 Task: Add Tints Of Nature 5D Lt Golden Brown Hair to the cart.
Action: Mouse moved to (292, 141)
Screenshot: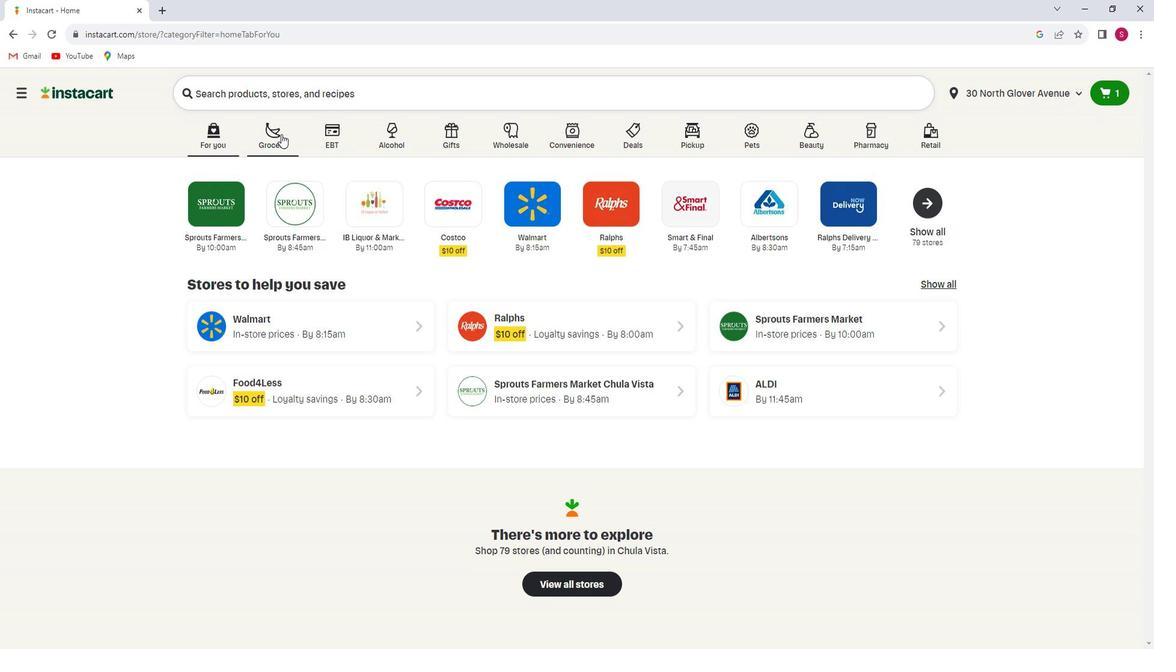 
Action: Mouse pressed left at (292, 141)
Screenshot: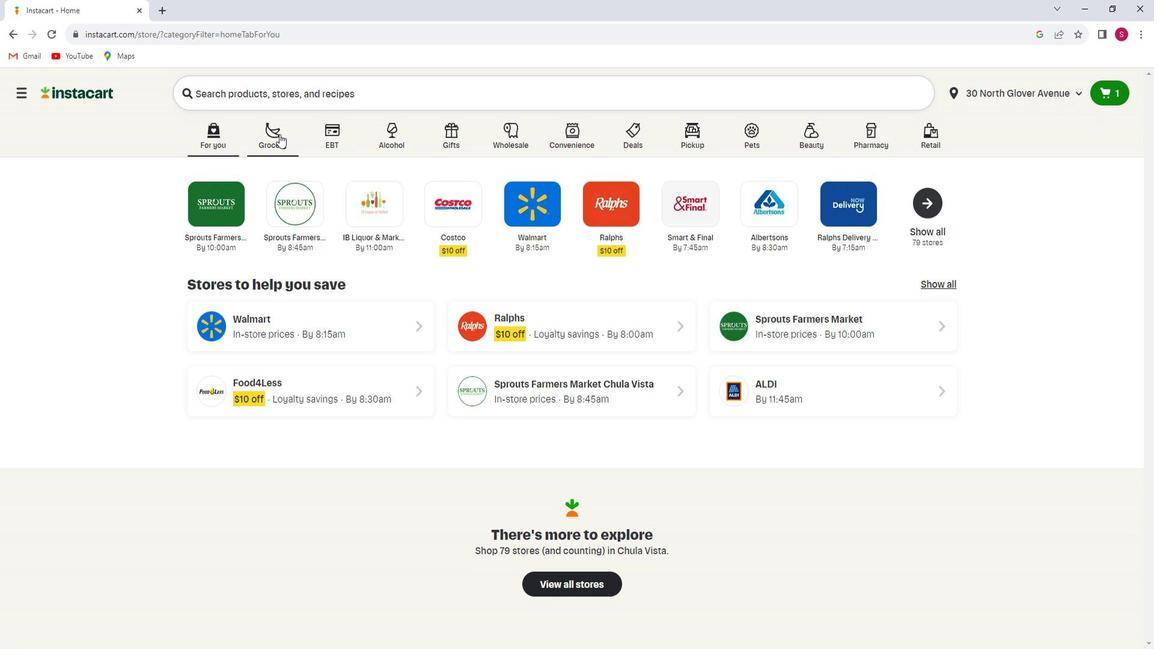 
Action: Mouse moved to (295, 354)
Screenshot: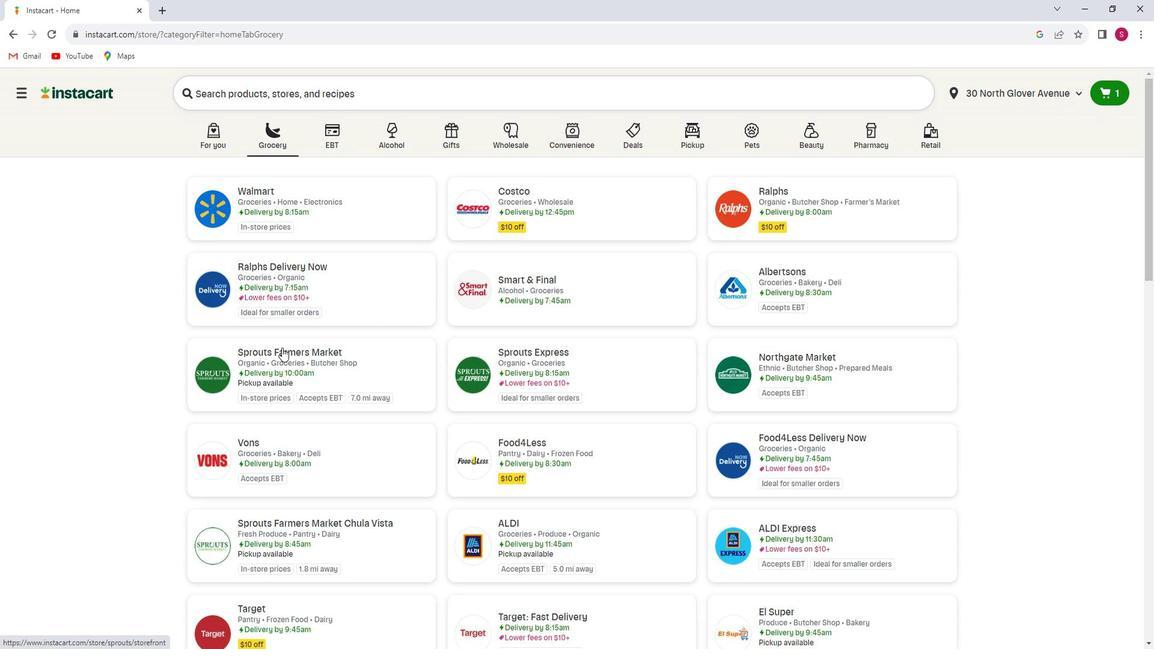 
Action: Mouse pressed left at (295, 354)
Screenshot: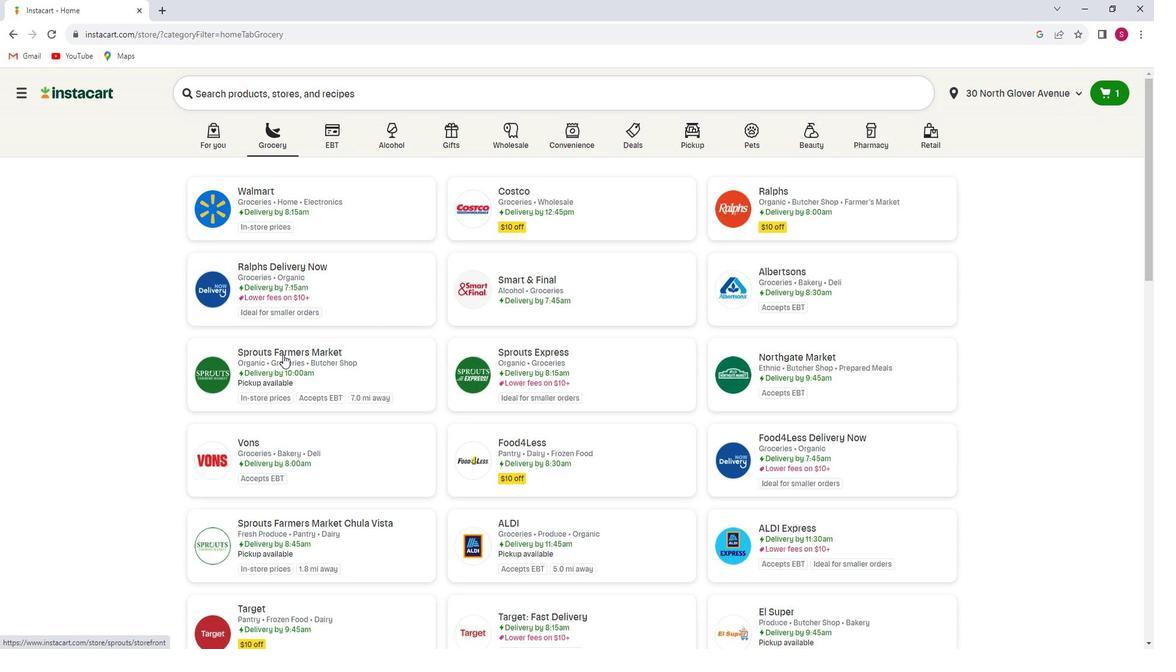 
Action: Mouse moved to (55, 399)
Screenshot: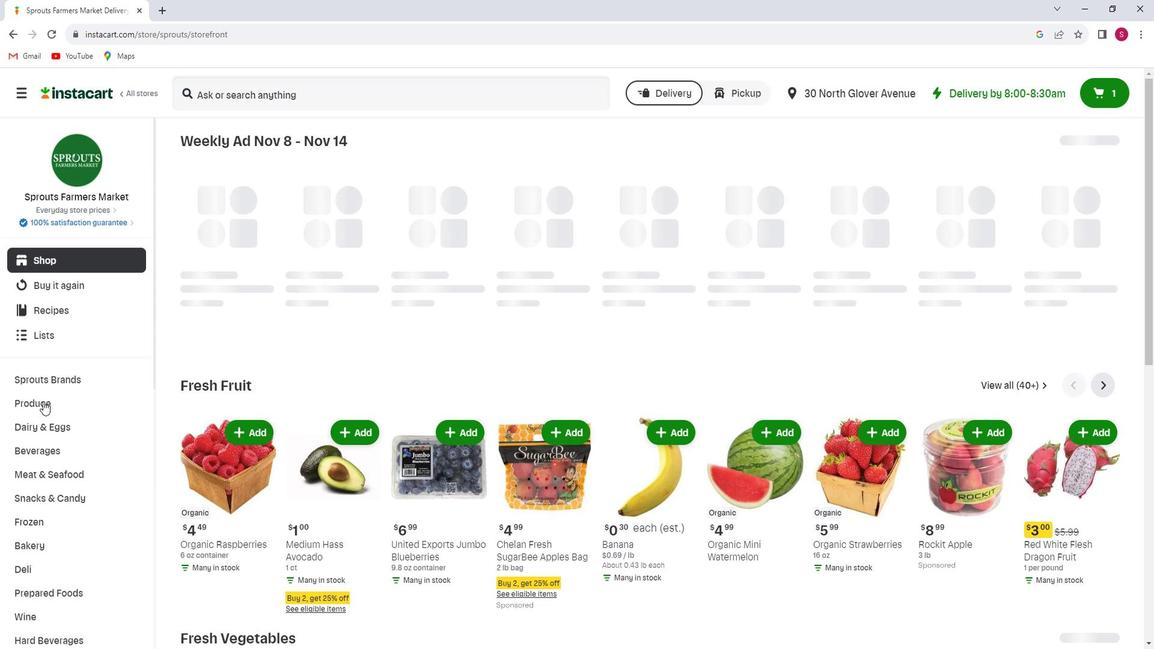 
Action: Mouse scrolled (55, 398) with delta (0, 0)
Screenshot: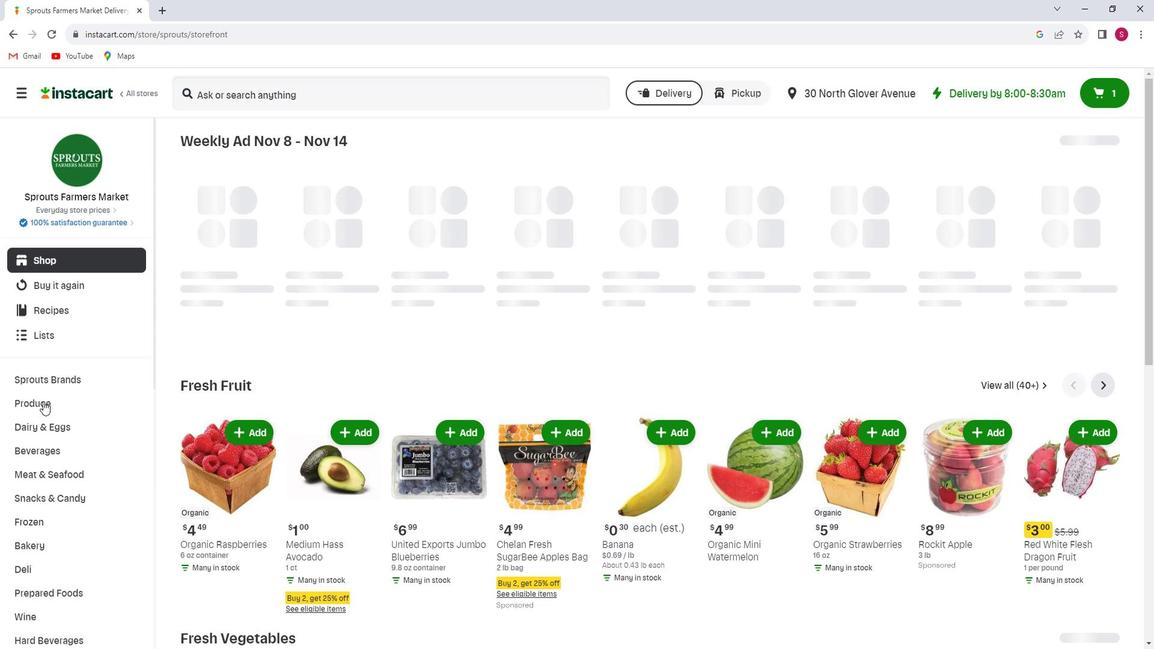
Action: Mouse scrolled (55, 398) with delta (0, 0)
Screenshot: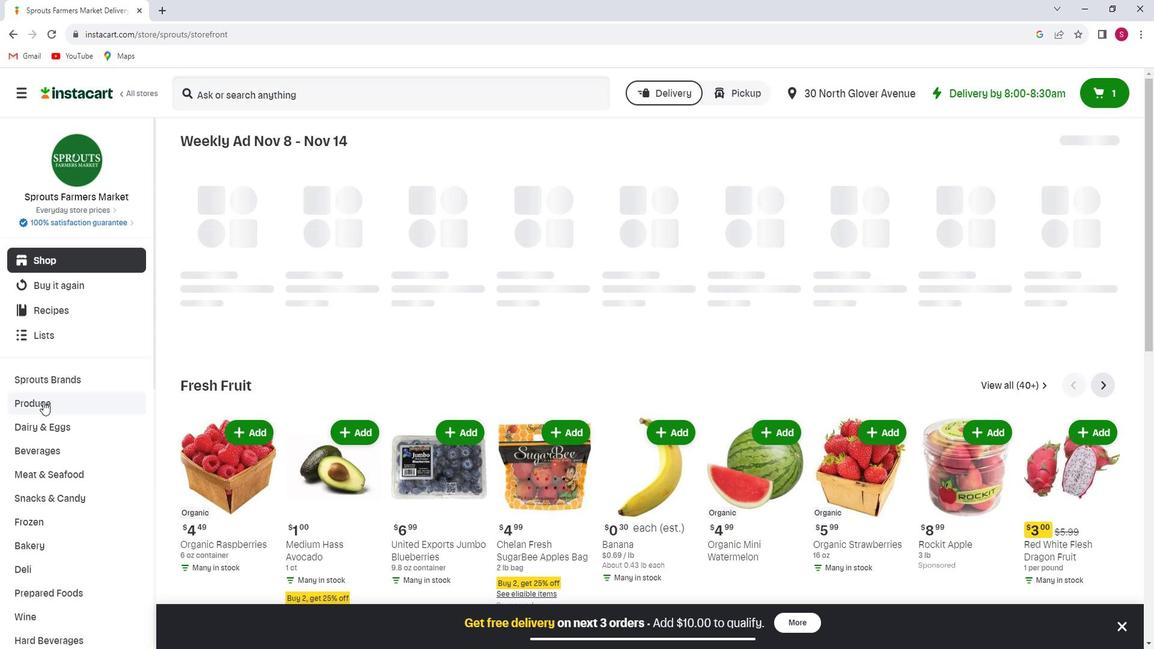 
Action: Mouse scrolled (55, 398) with delta (0, 0)
Screenshot: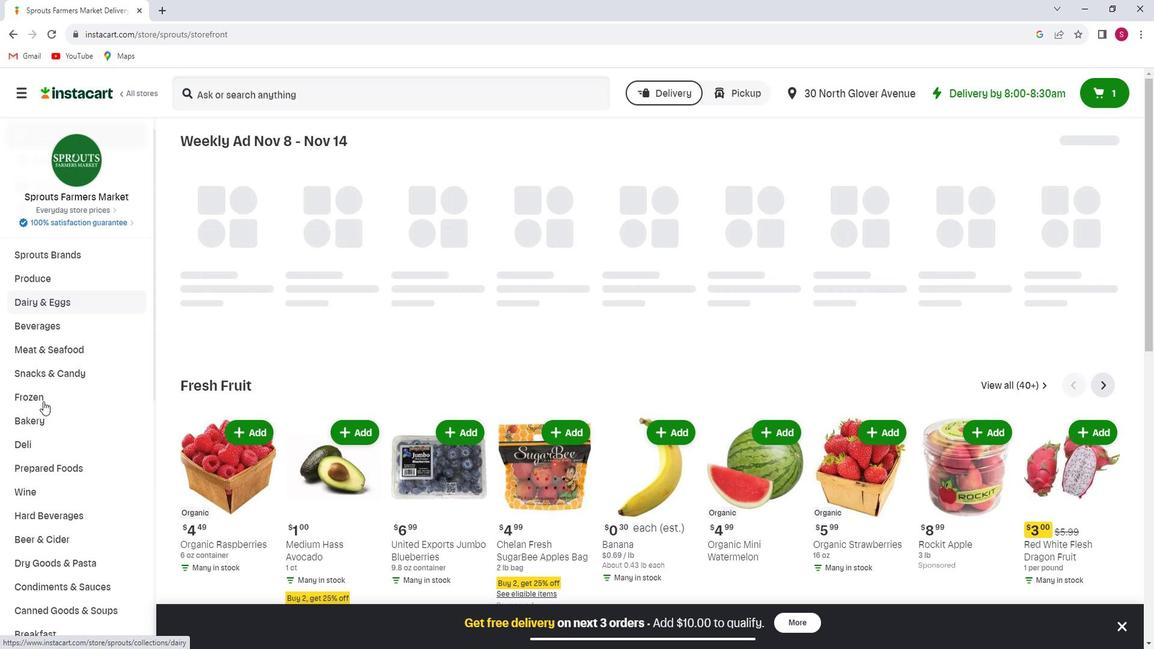 
Action: Mouse moved to (55, 399)
Screenshot: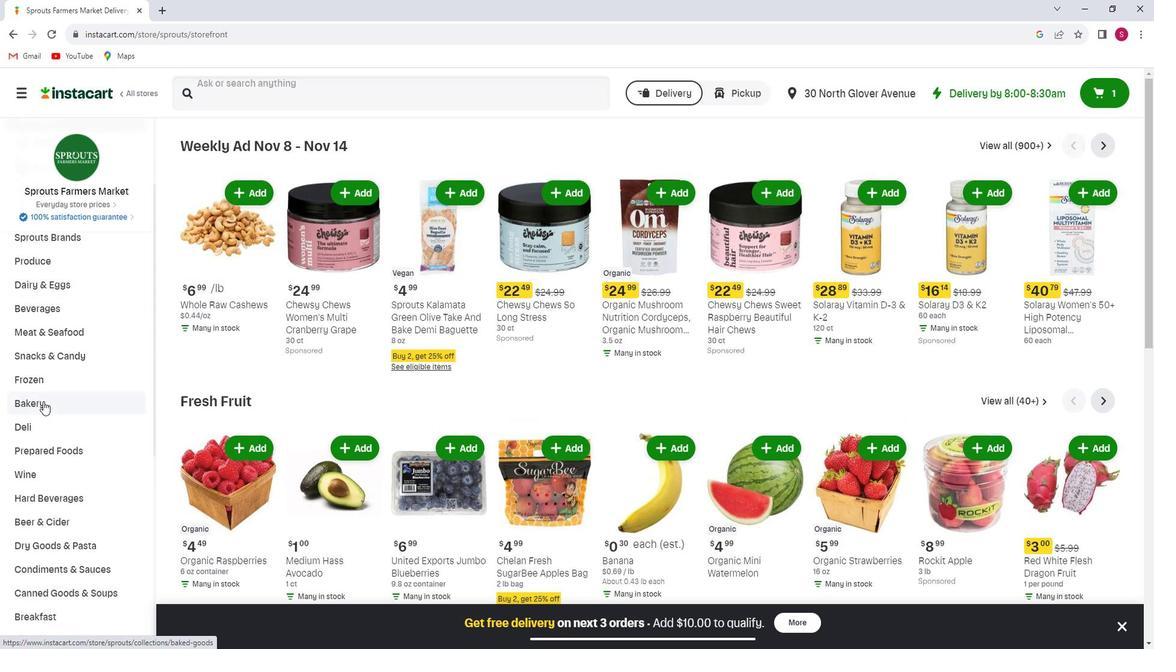 
Action: Mouse scrolled (55, 398) with delta (0, 0)
Screenshot: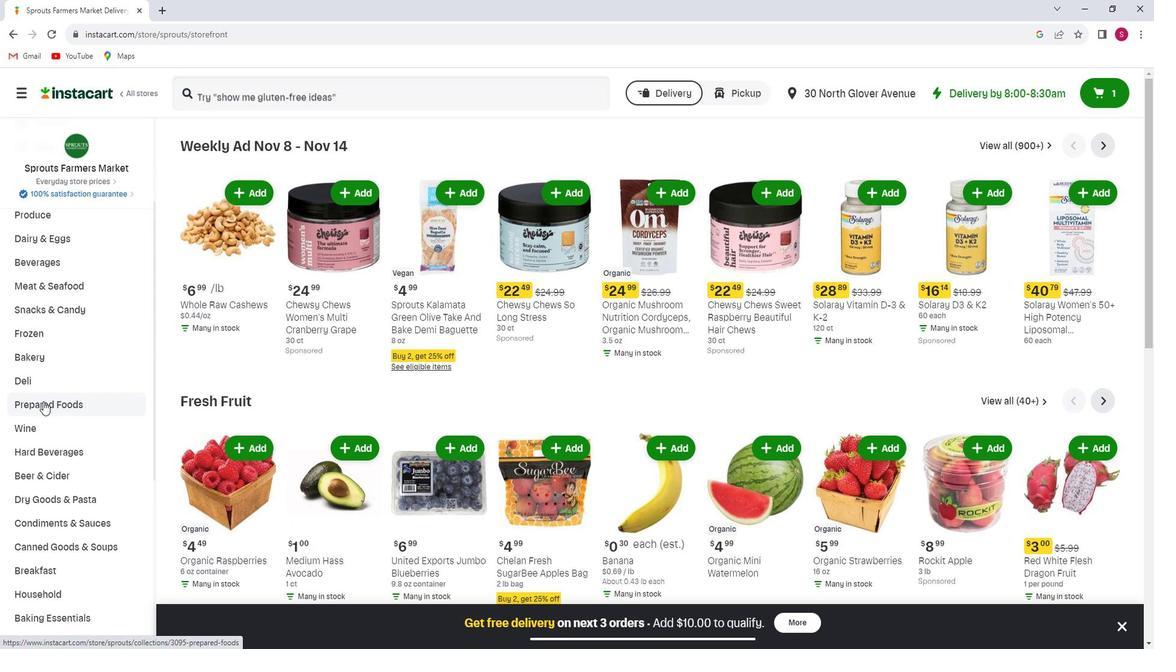 
Action: Mouse scrolled (55, 398) with delta (0, 0)
Screenshot: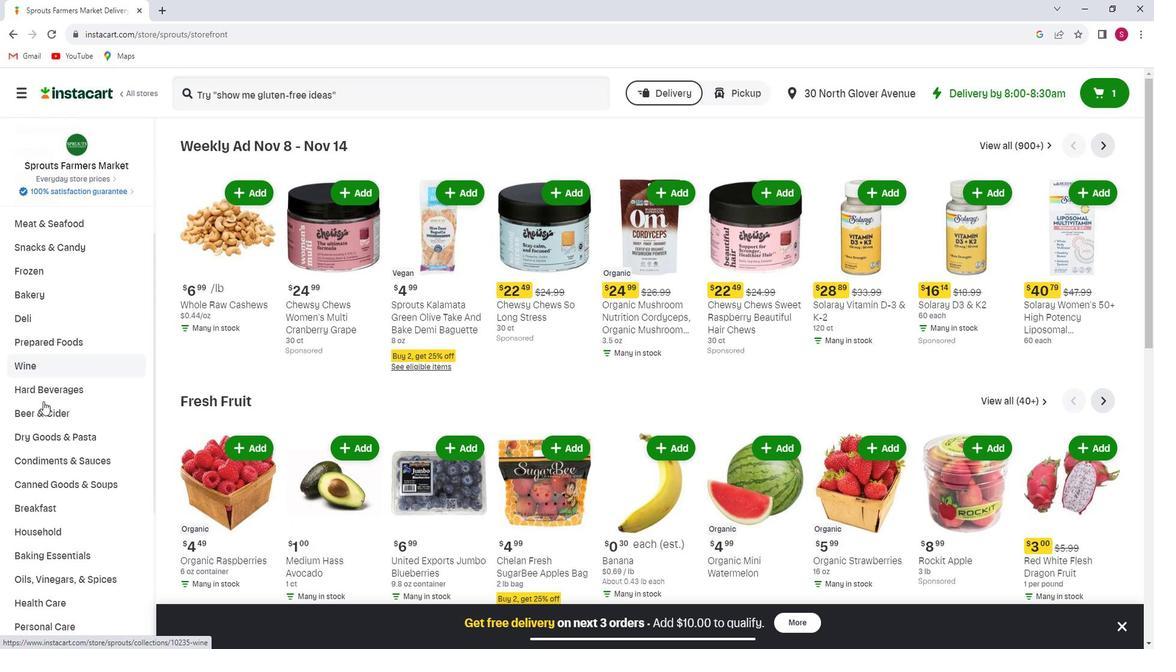 
Action: Mouse scrolled (55, 398) with delta (0, 0)
Screenshot: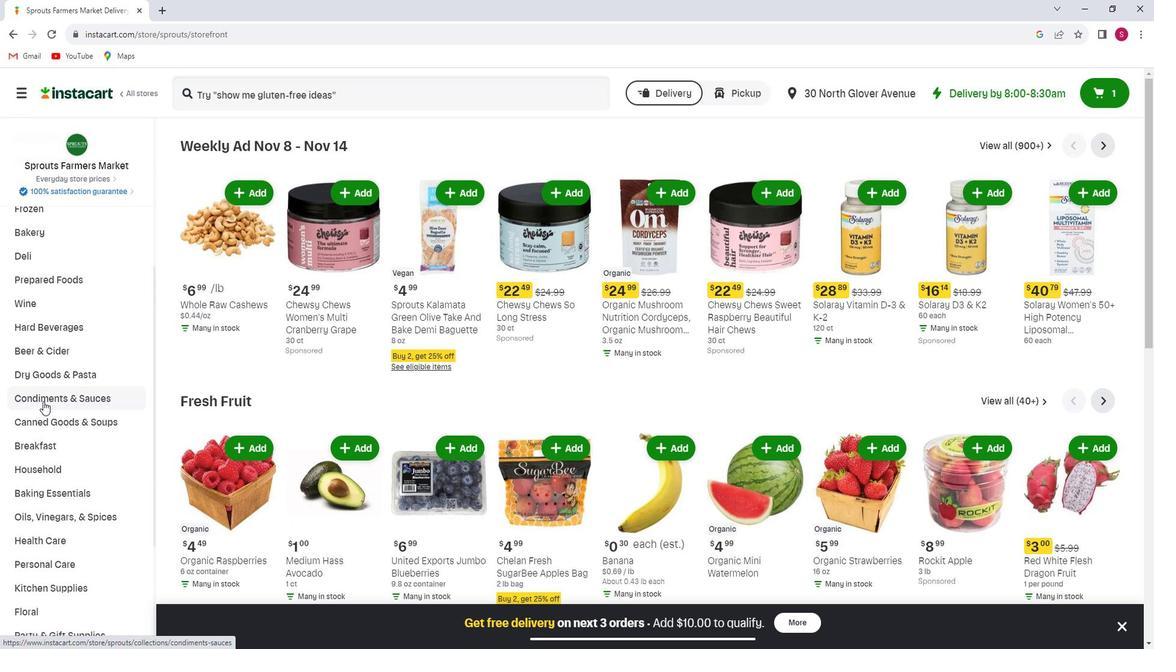 
Action: Mouse moved to (73, 492)
Screenshot: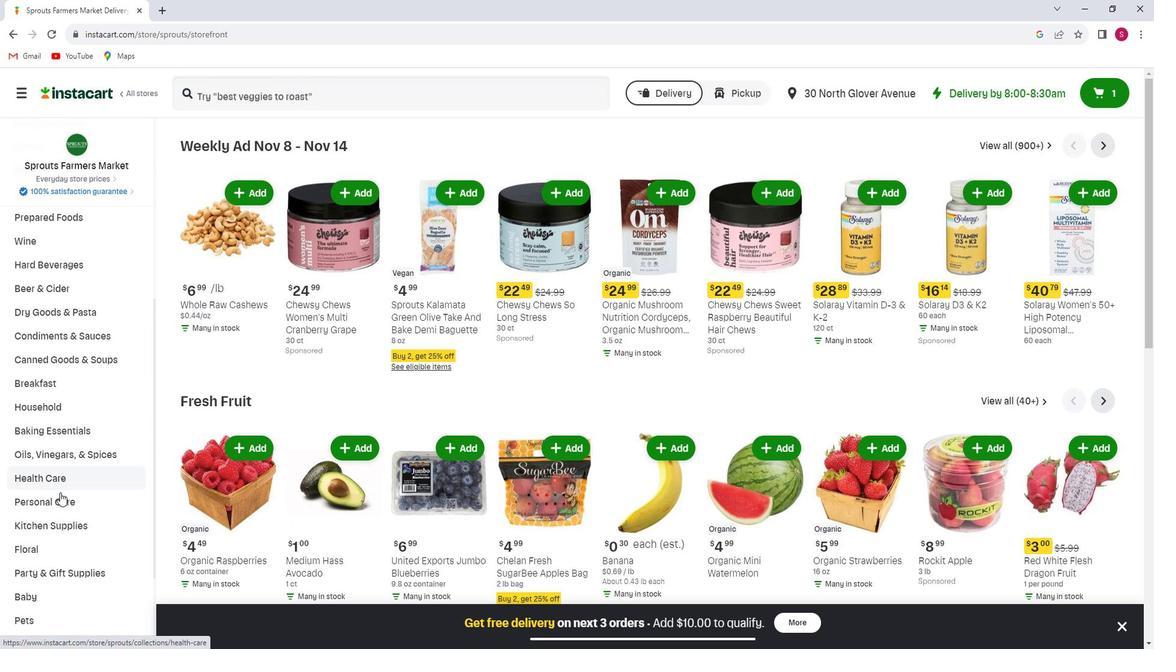 
Action: Mouse pressed left at (73, 492)
Screenshot: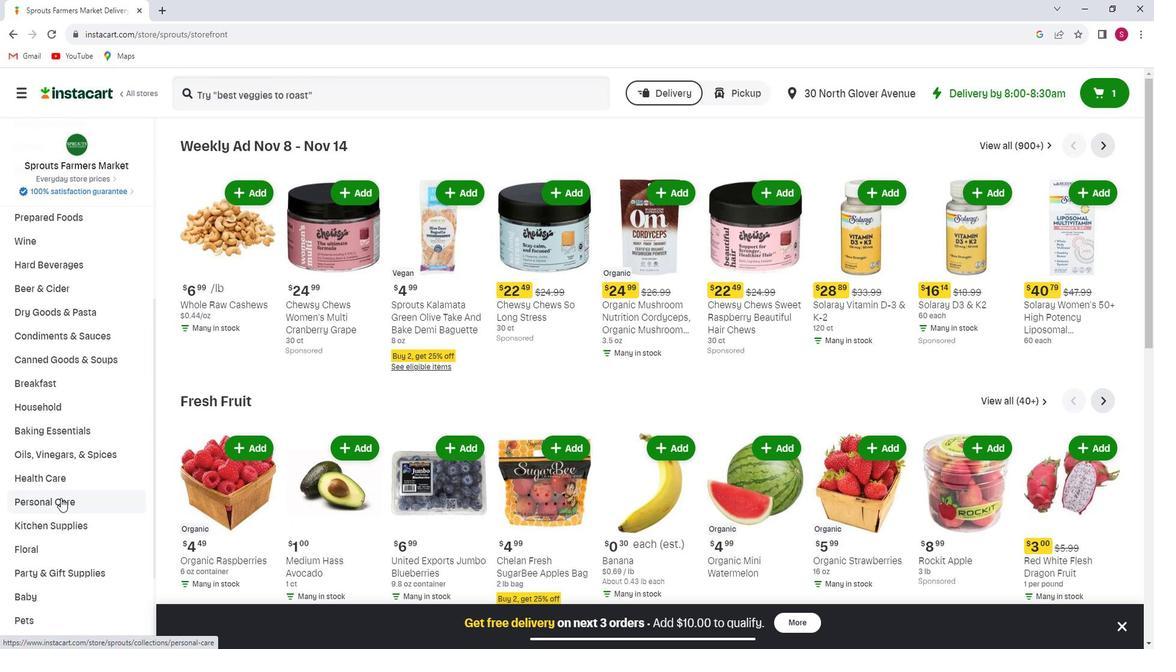 
Action: Mouse moved to (777, 182)
Screenshot: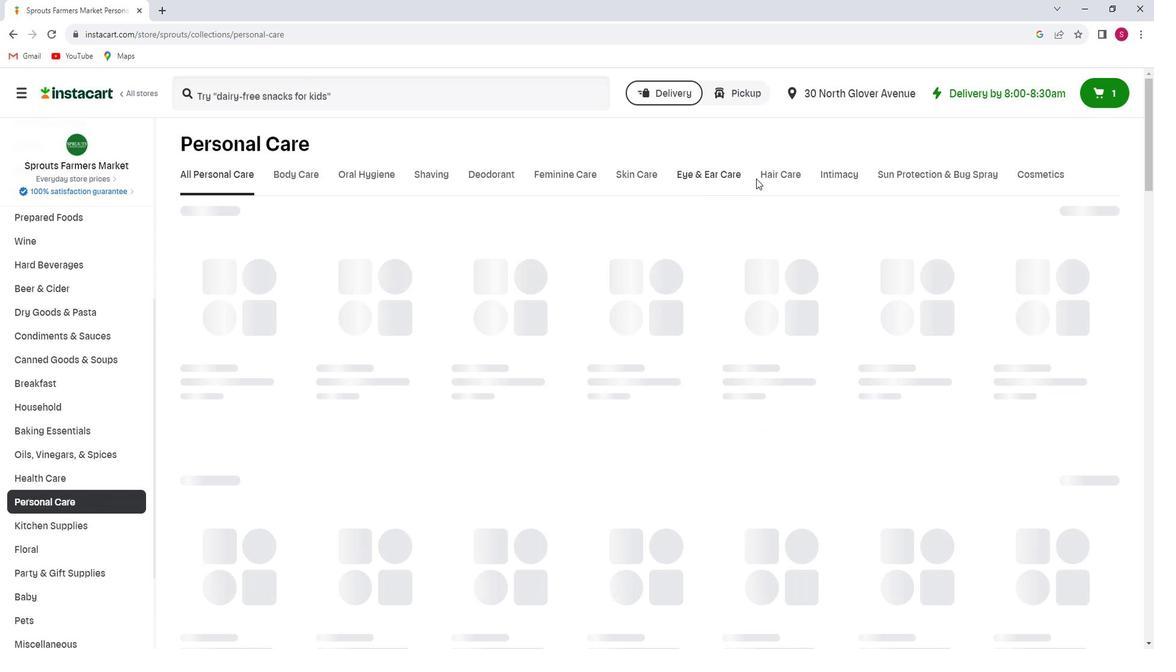 
Action: Mouse pressed left at (777, 182)
Screenshot: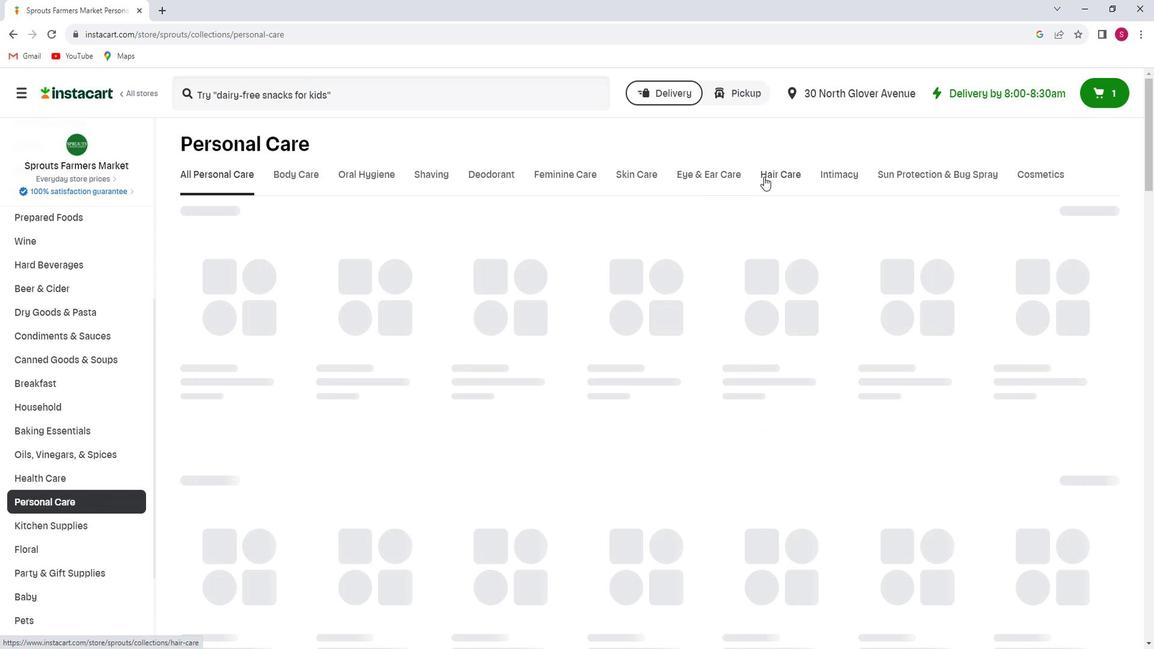 
Action: Mouse moved to (630, 230)
Screenshot: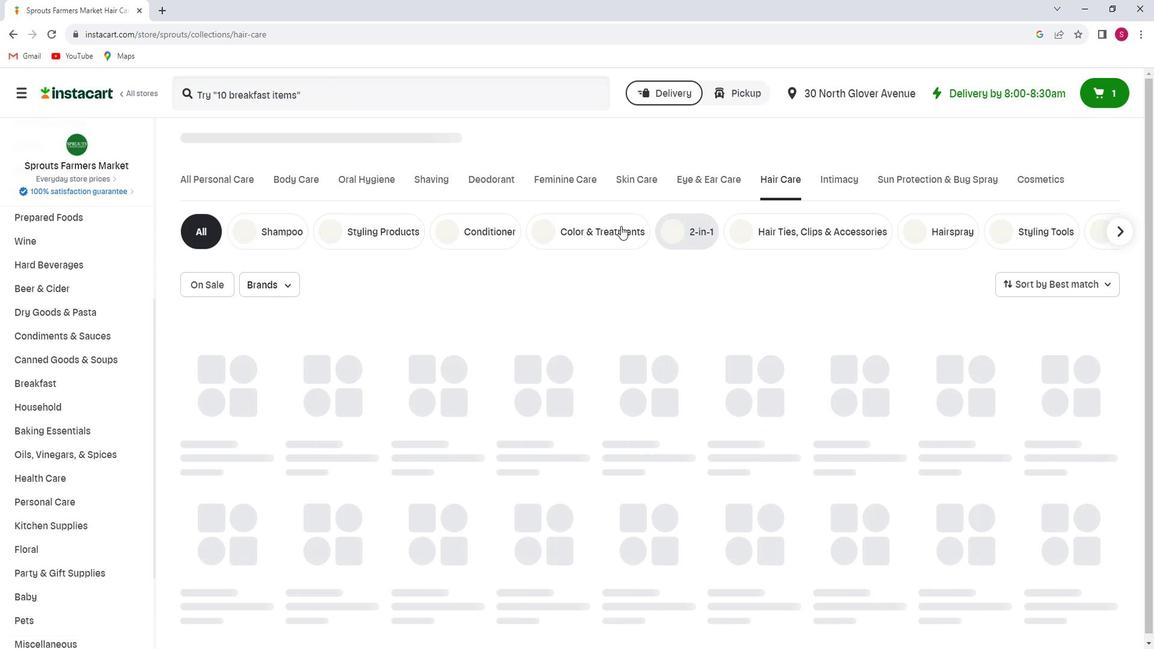 
Action: Mouse pressed left at (630, 230)
Screenshot: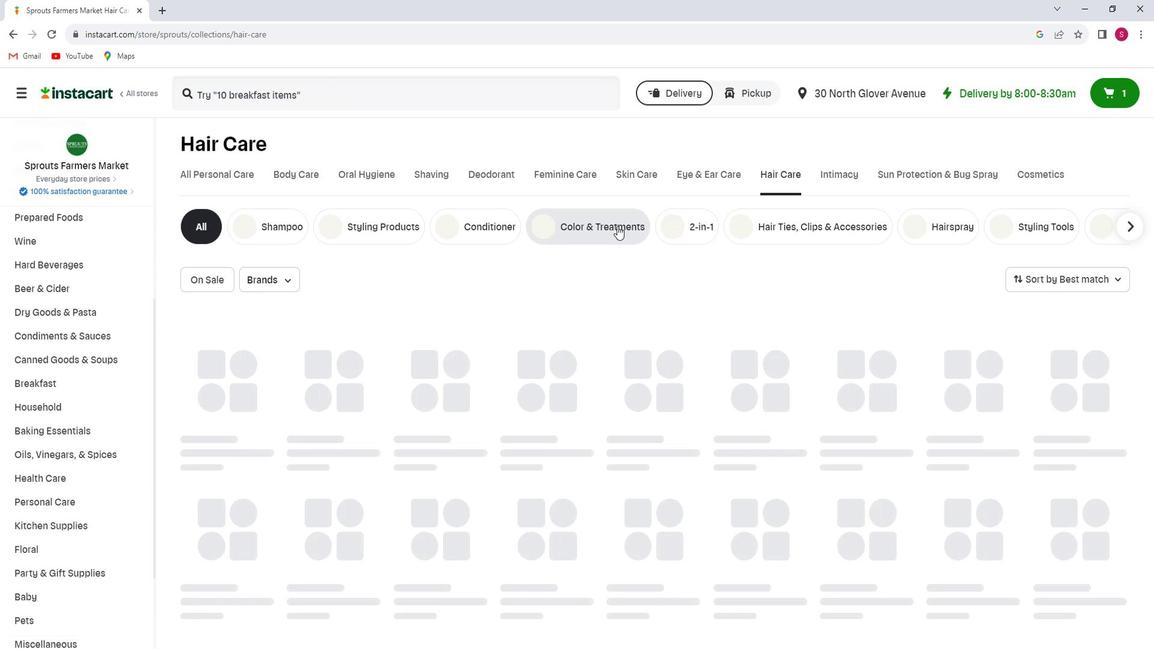 
Action: Mouse moved to (416, 107)
Screenshot: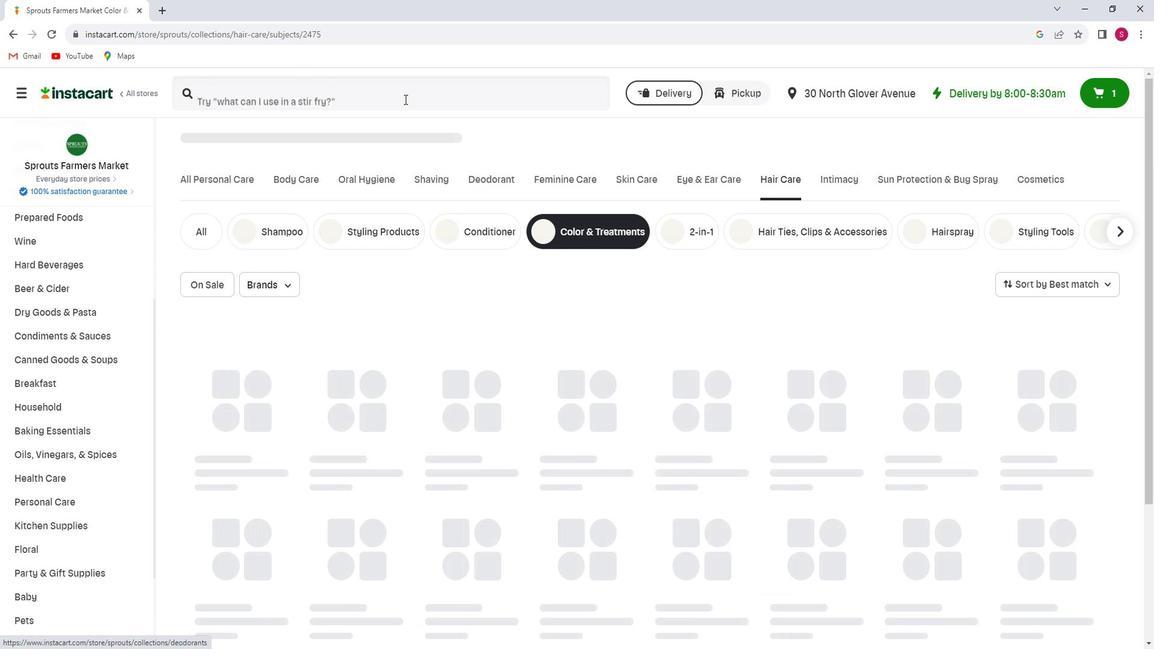 
Action: Mouse pressed left at (416, 107)
Screenshot: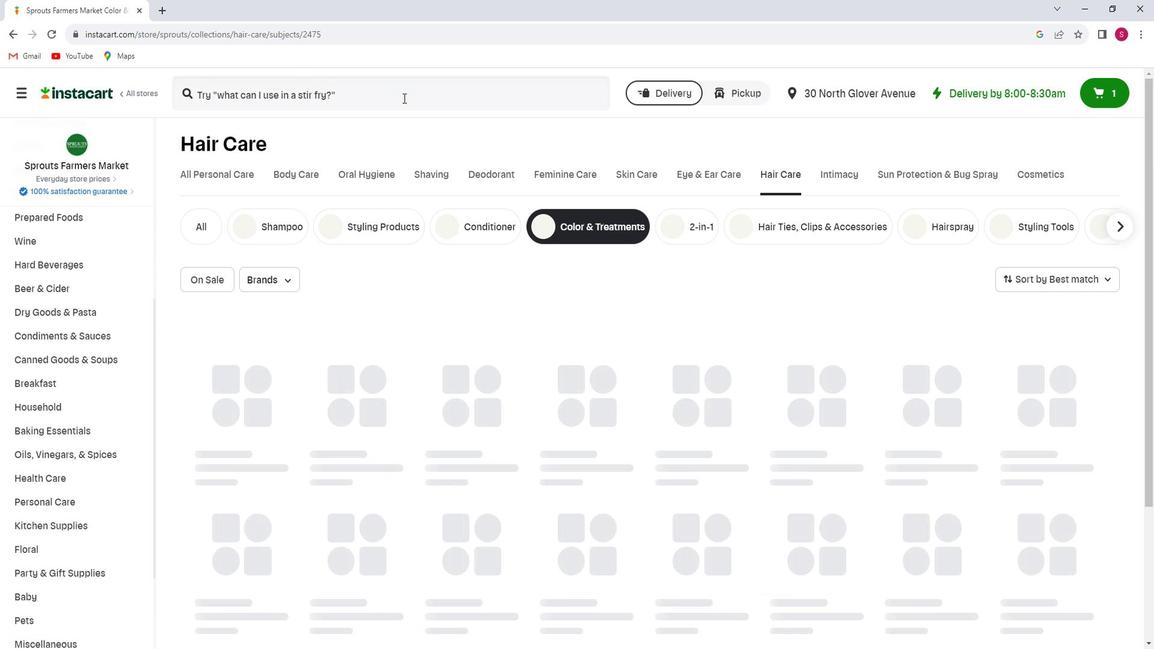 
Action: Key pressed <Key.shift>Tints<Key.space><Key.shift>of<Key.space><Key.shift>Nature<Key.space>5<Key.shift>D<Key.space><Key.shift>Lt<Key.space><Key.shift><Key.shift>Golden<Key.space><Key.shift>Brown<Key.space><Key.shift>Hao<Key.backspace>ir<Key.enter>
Screenshot: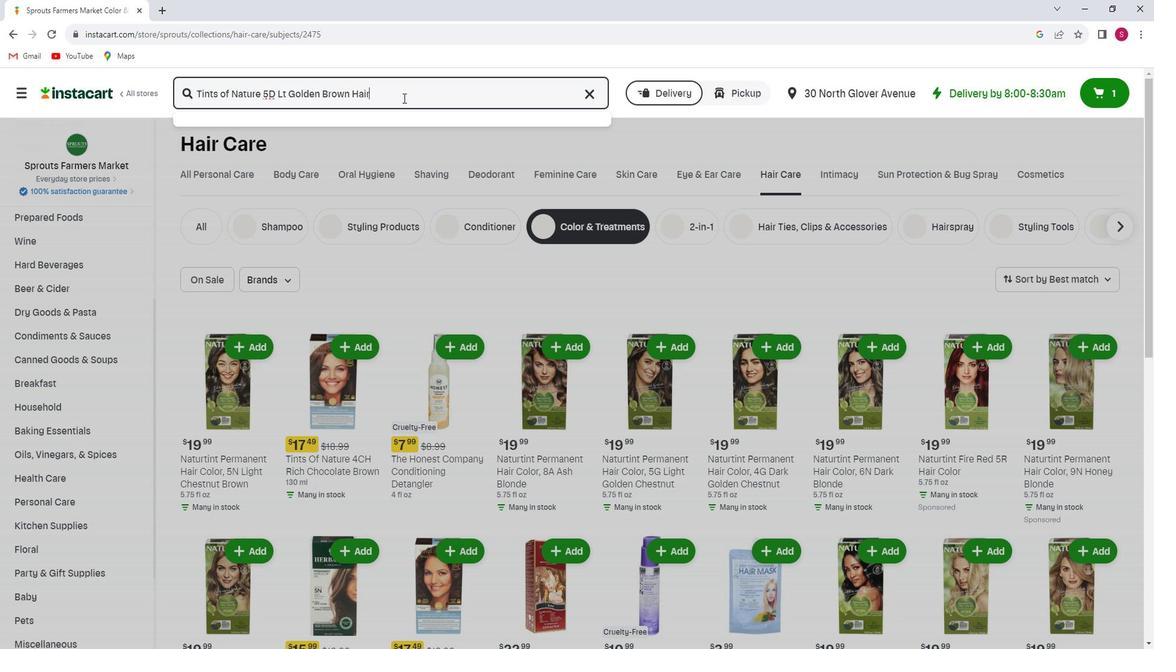 
Action: Mouse moved to (410, 192)
Screenshot: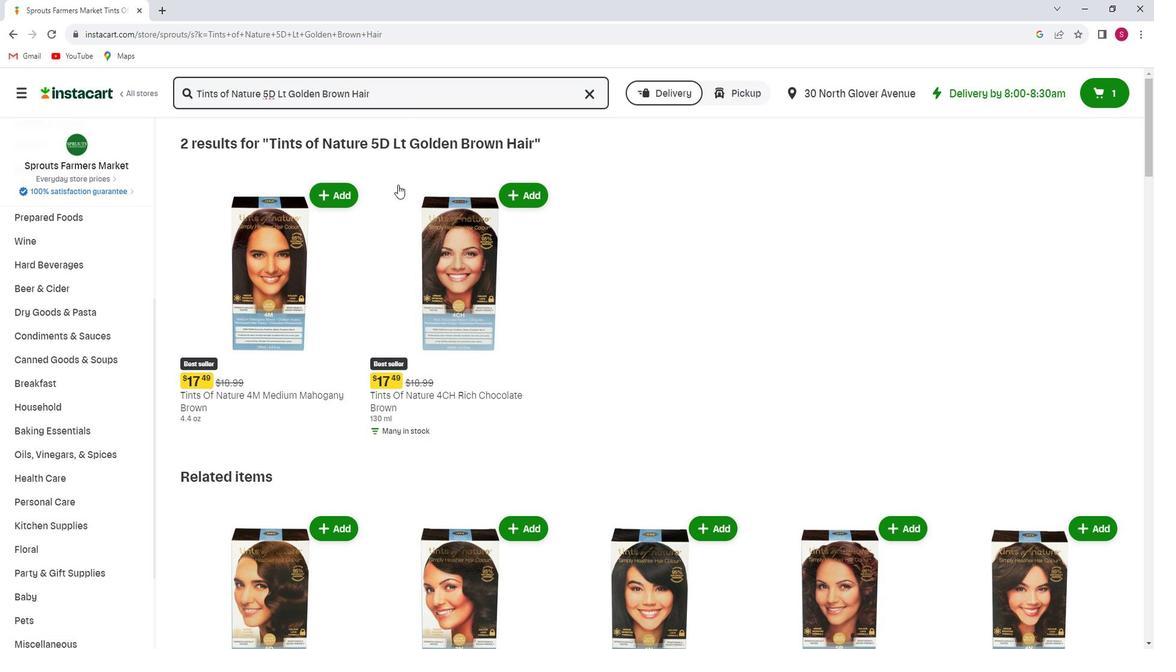 
Action: Mouse scrolled (410, 191) with delta (0, 0)
Screenshot: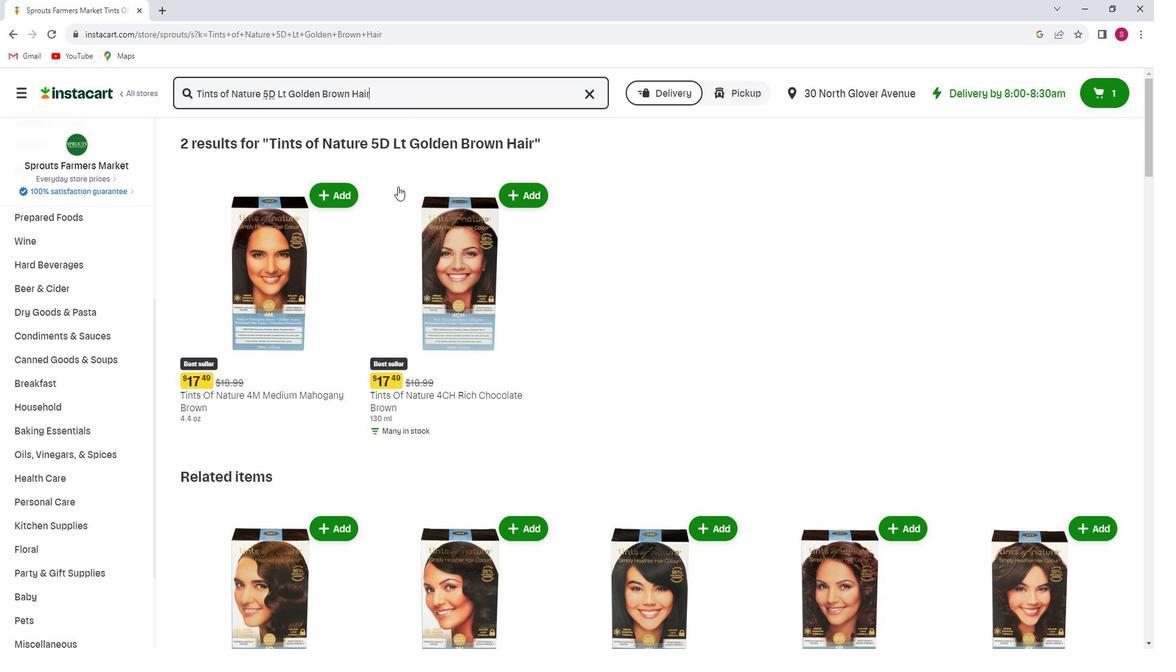 
Action: Mouse scrolled (410, 191) with delta (0, 0)
Screenshot: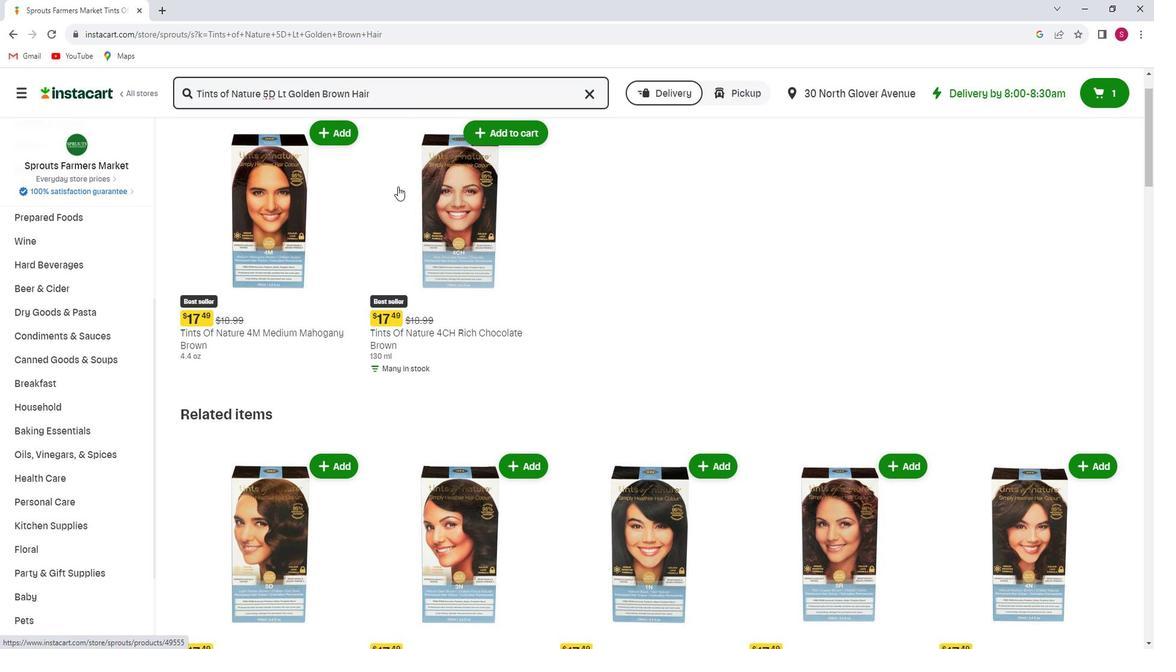 
Action: Mouse scrolled (410, 191) with delta (0, 0)
Screenshot: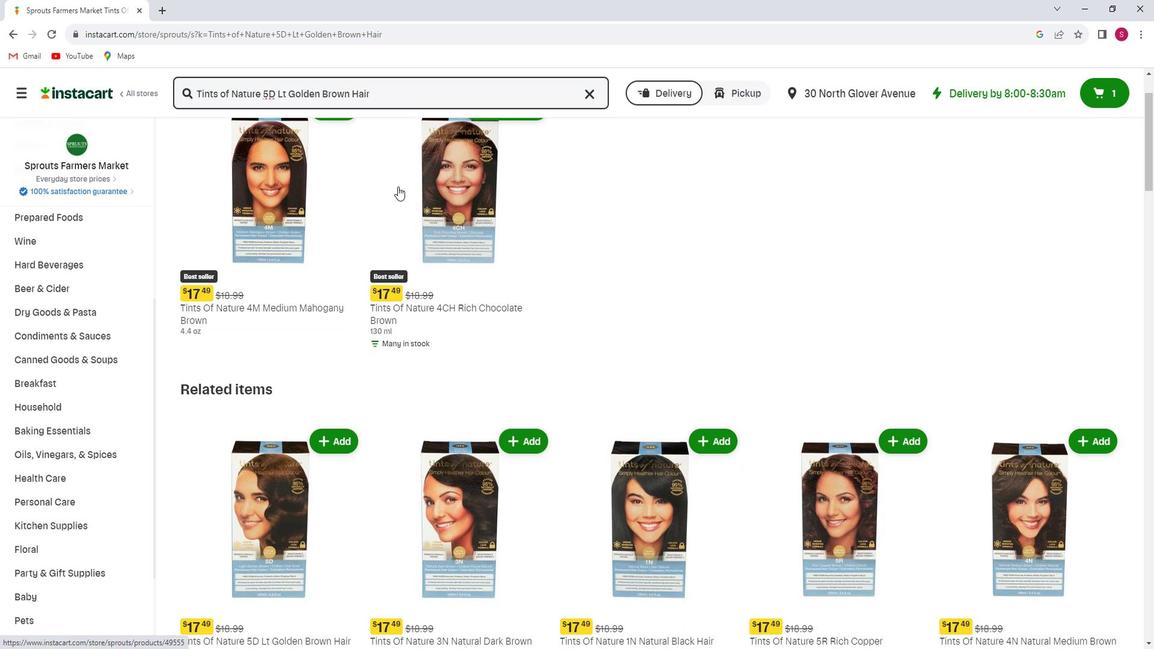 
Action: Mouse scrolled (410, 191) with delta (0, 0)
Screenshot: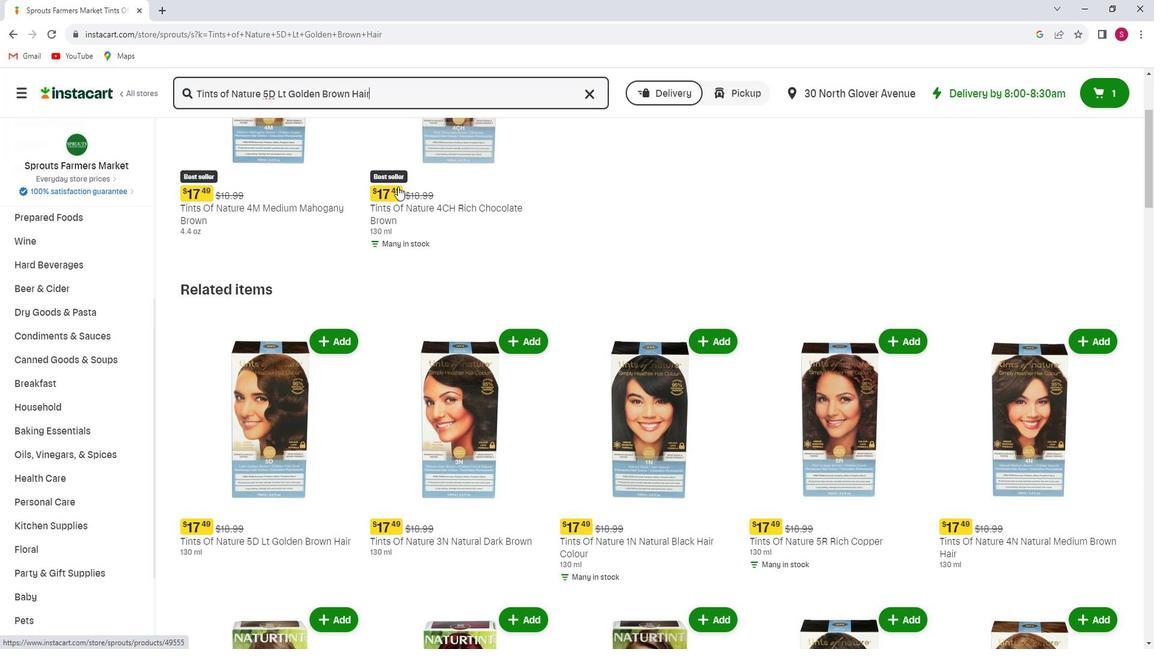 
Action: Mouse moved to (344, 283)
Screenshot: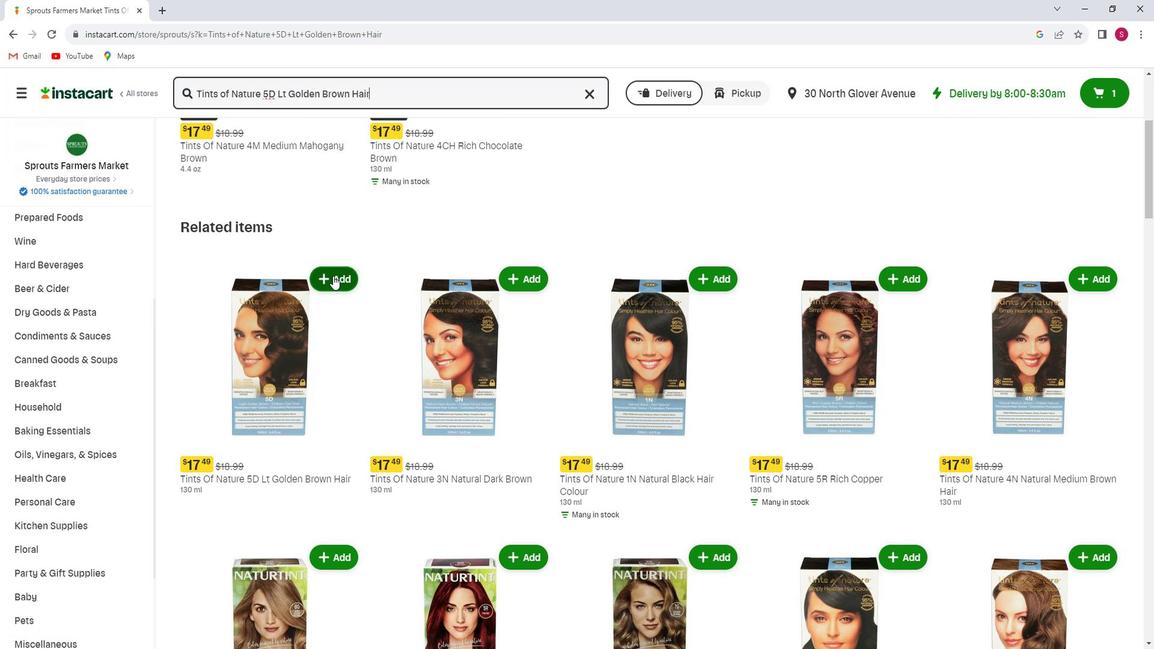 
Action: Mouse pressed left at (344, 283)
Screenshot: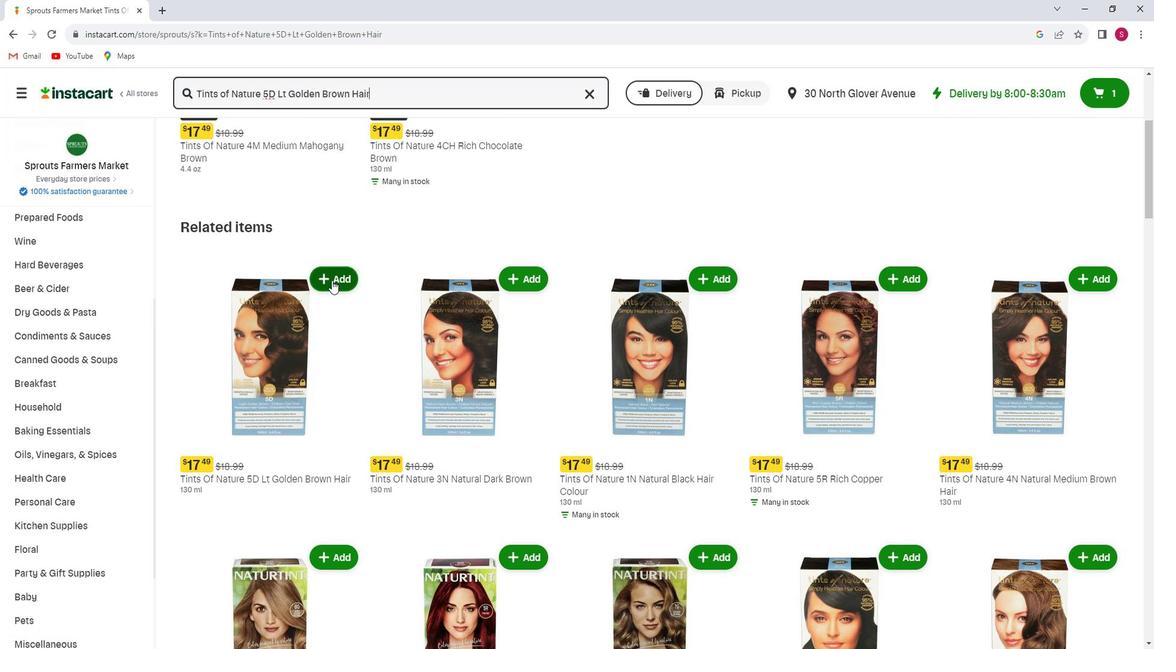 
Action: Mouse moved to (353, 313)
Screenshot: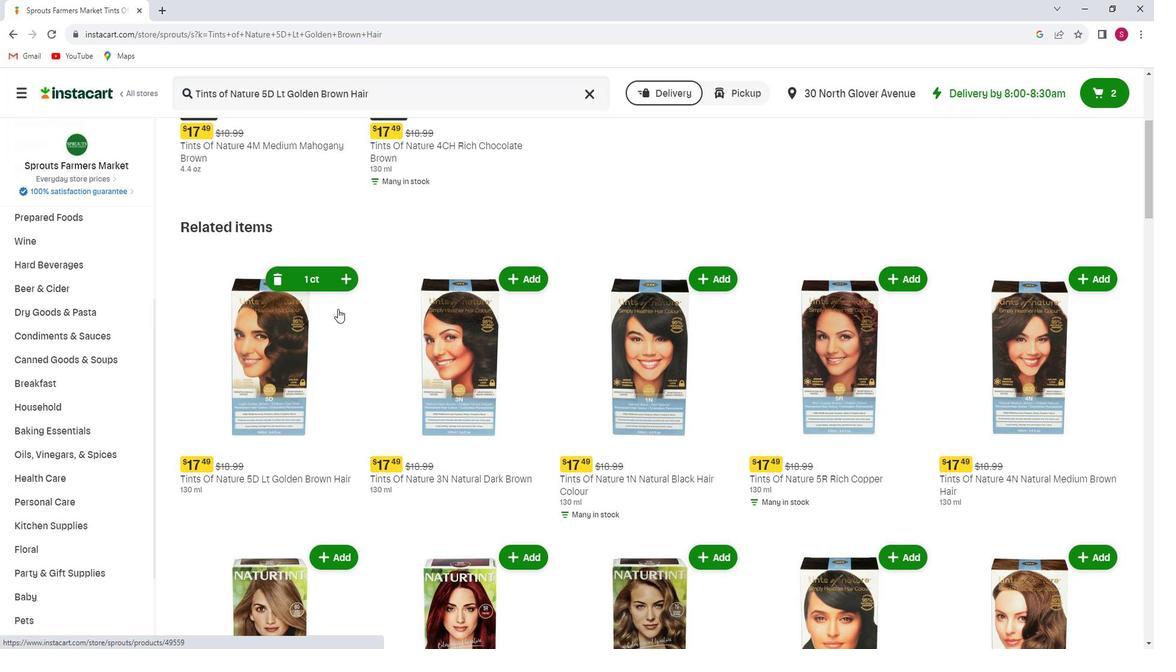 
